Task: Set the subpicture position for the DVB subtitles decoder to the bottom right.
Action: Mouse moved to (134, 27)
Screenshot: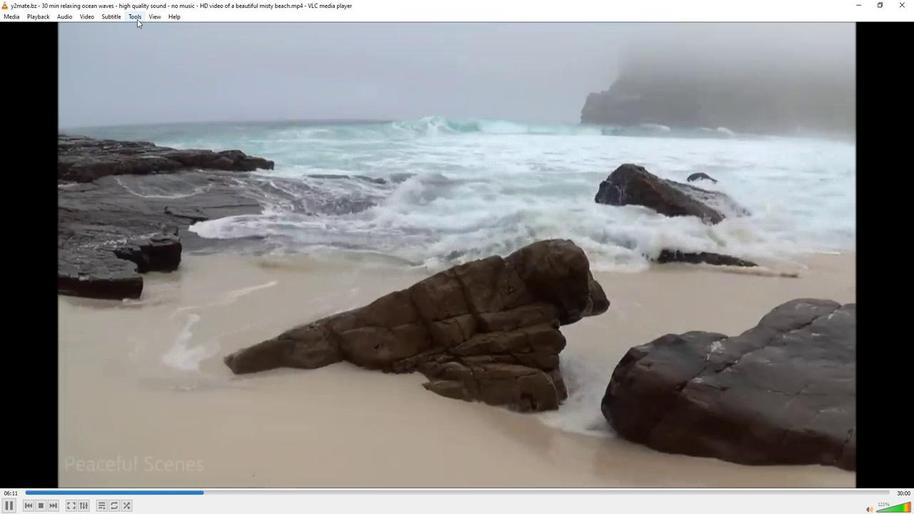 
Action: Mouse pressed left at (134, 27)
Screenshot: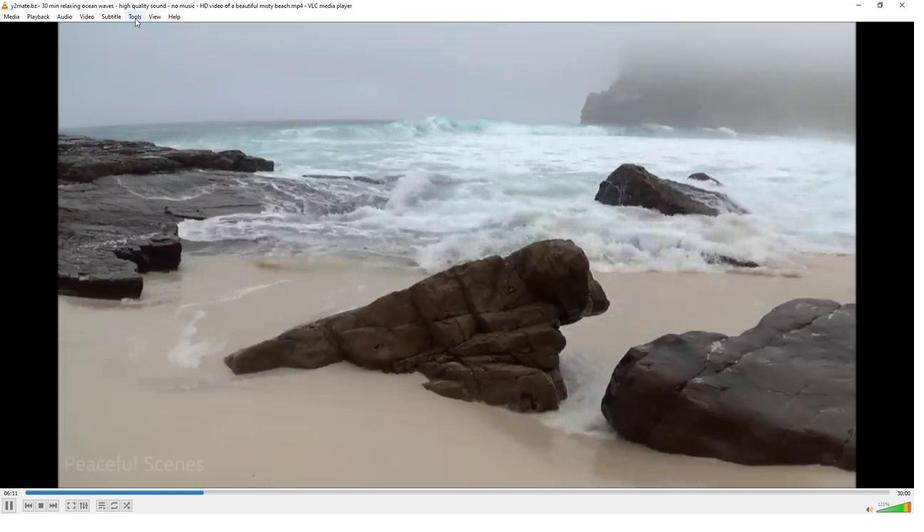 
Action: Mouse moved to (164, 133)
Screenshot: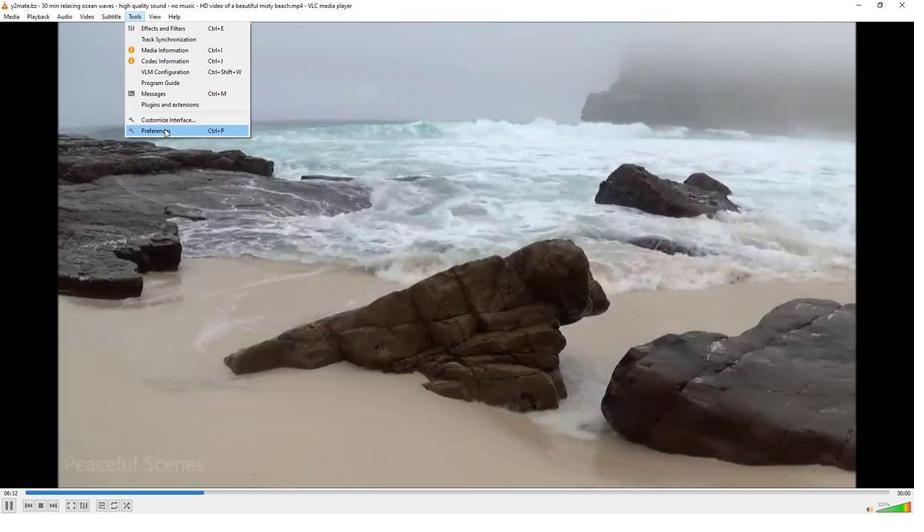 
Action: Mouse pressed left at (164, 133)
Screenshot: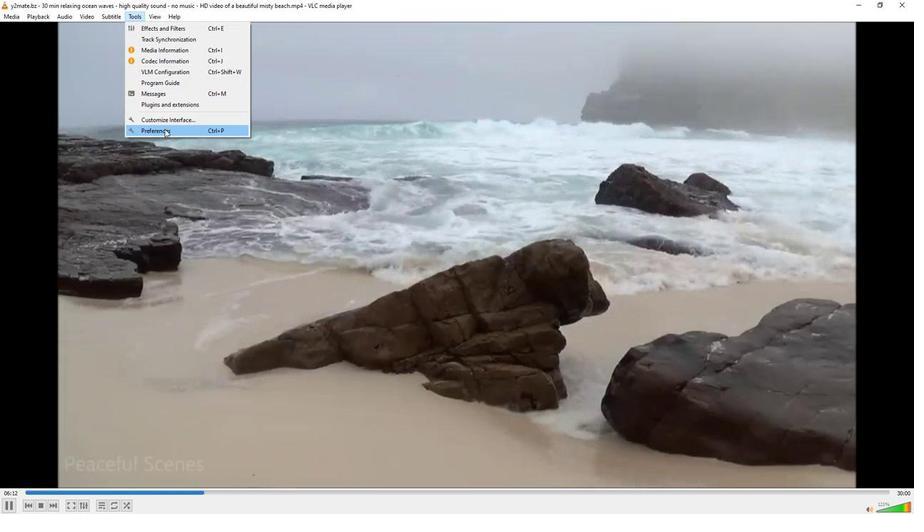 
Action: Mouse moved to (252, 387)
Screenshot: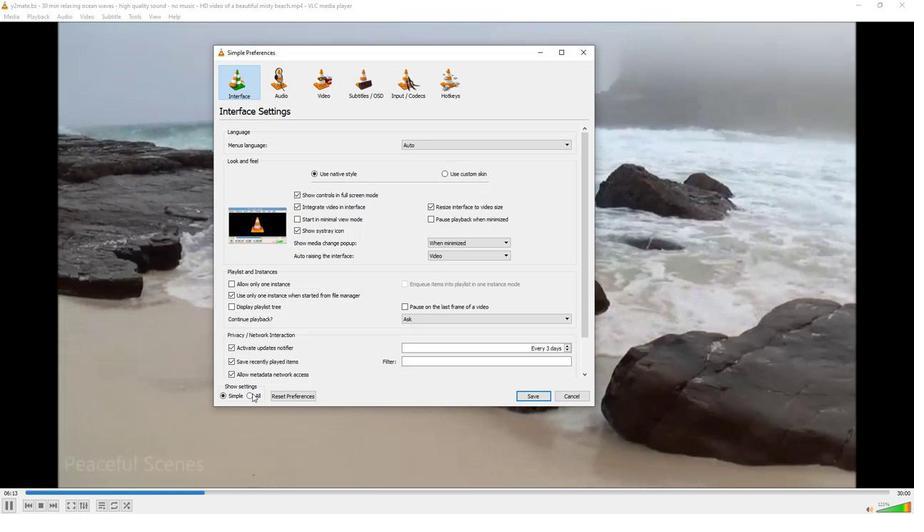 
Action: Mouse pressed left at (252, 387)
Screenshot: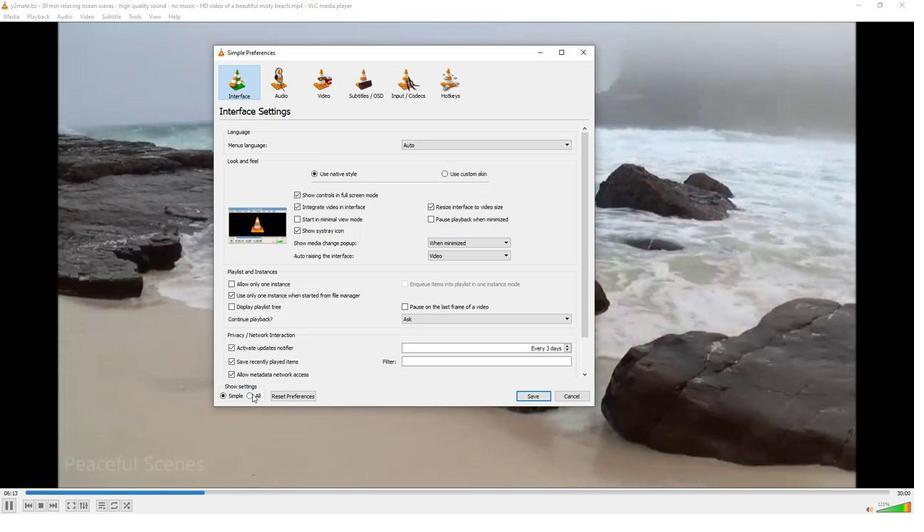 
Action: Mouse moved to (238, 260)
Screenshot: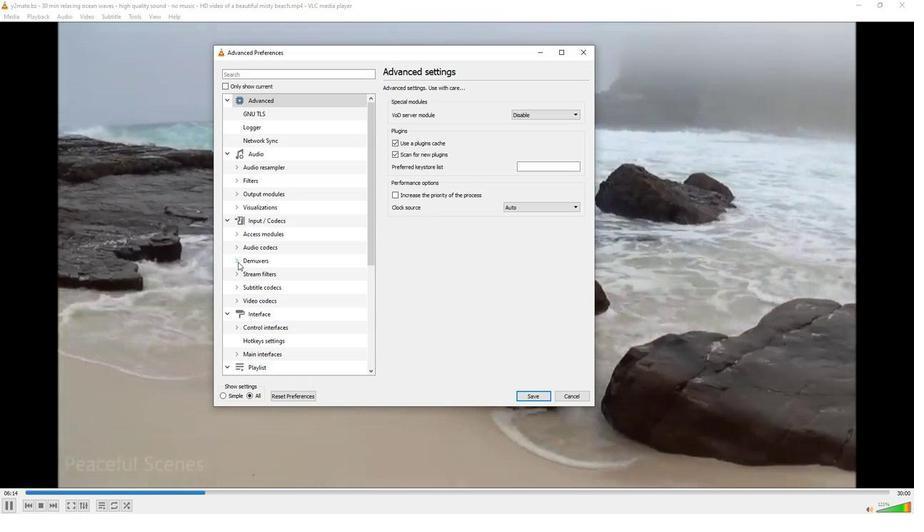 
Action: Mouse pressed left at (238, 260)
Screenshot: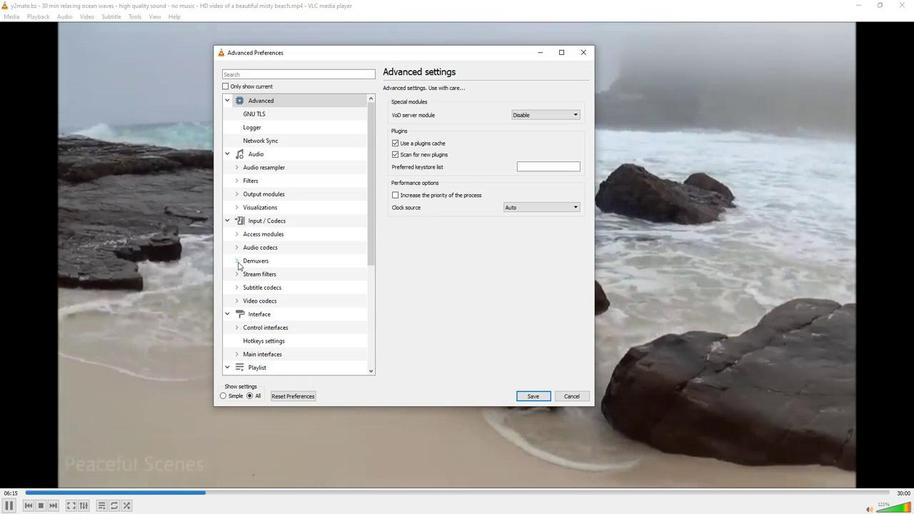 
Action: Mouse moved to (258, 277)
Screenshot: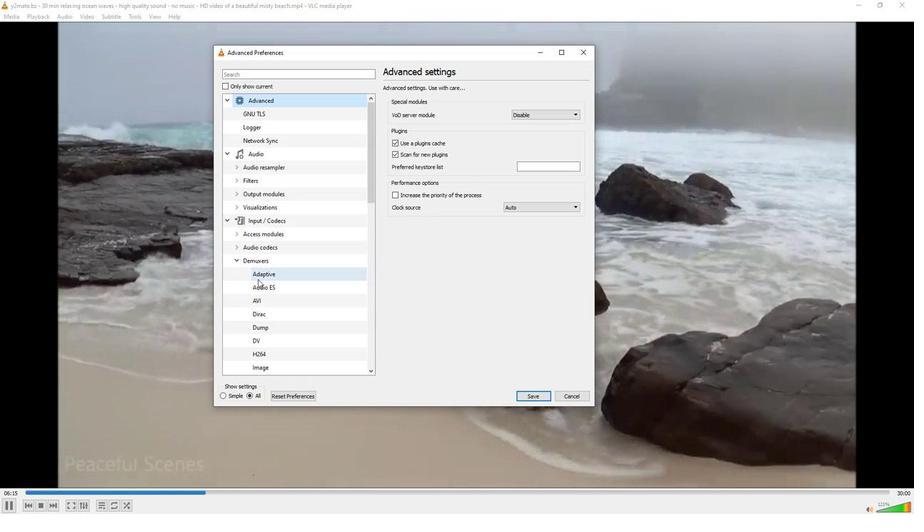 
Action: Mouse scrolled (258, 277) with delta (0, 0)
Screenshot: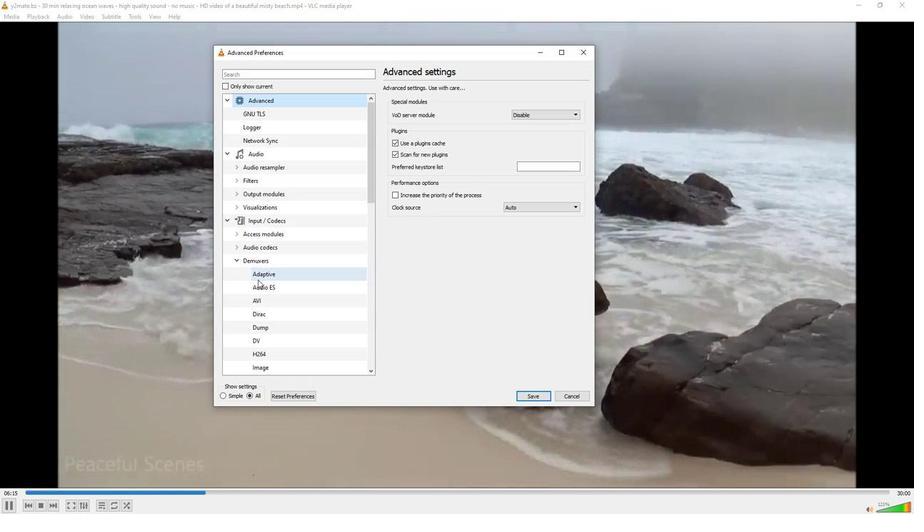 
Action: Mouse scrolled (258, 277) with delta (0, 0)
Screenshot: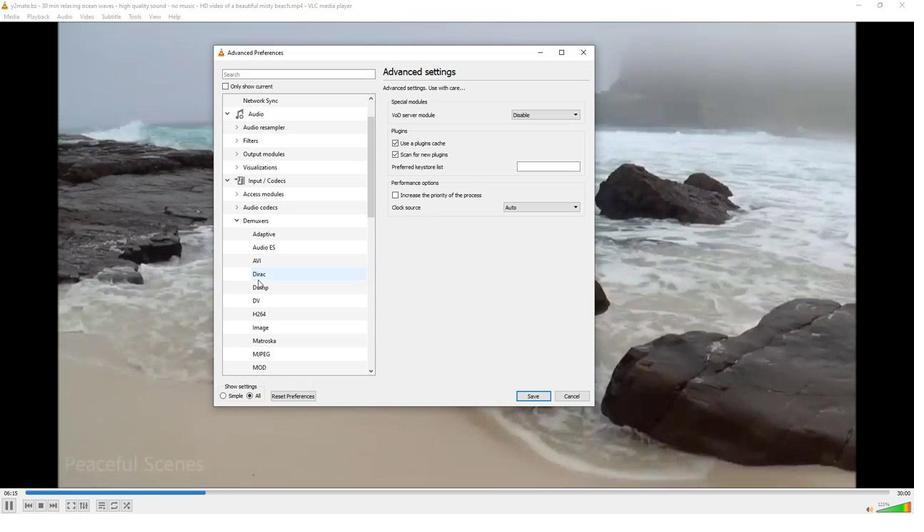 
Action: Mouse scrolled (258, 277) with delta (0, 0)
Screenshot: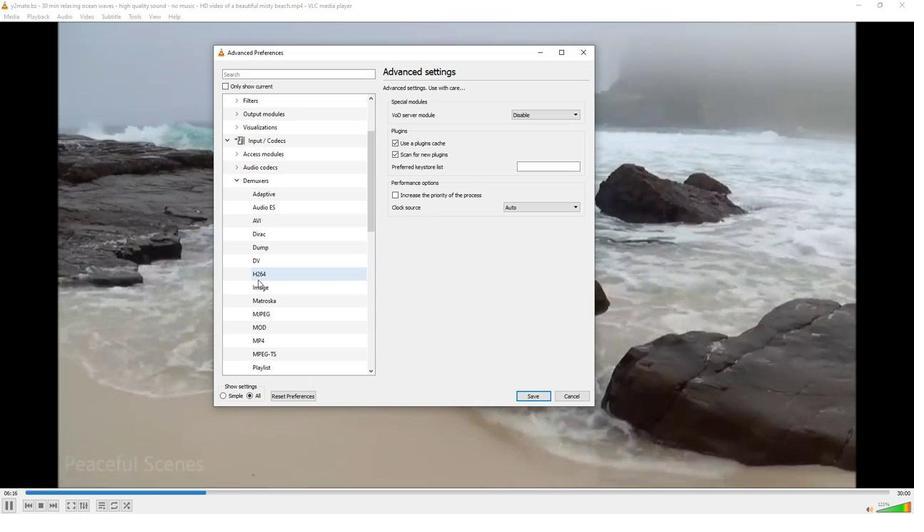 
Action: Mouse scrolled (258, 277) with delta (0, 0)
Screenshot: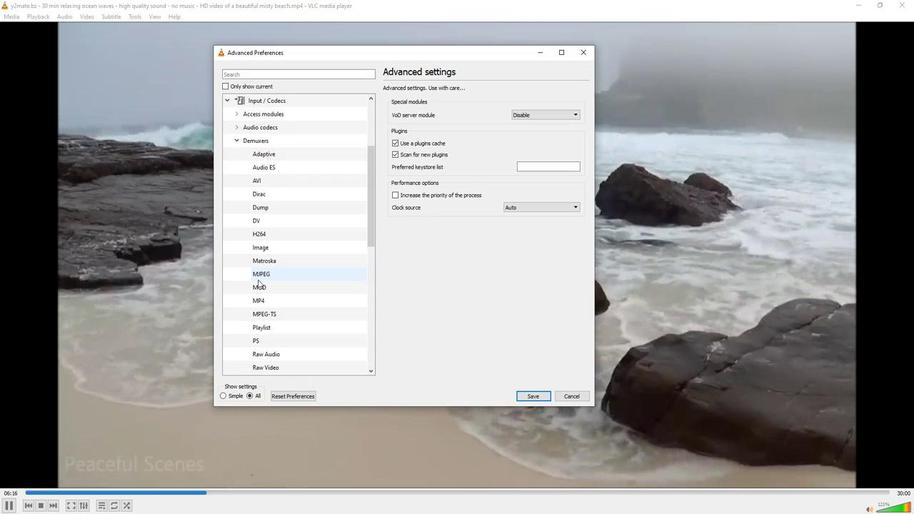 
Action: Mouse scrolled (258, 277) with delta (0, 0)
Screenshot: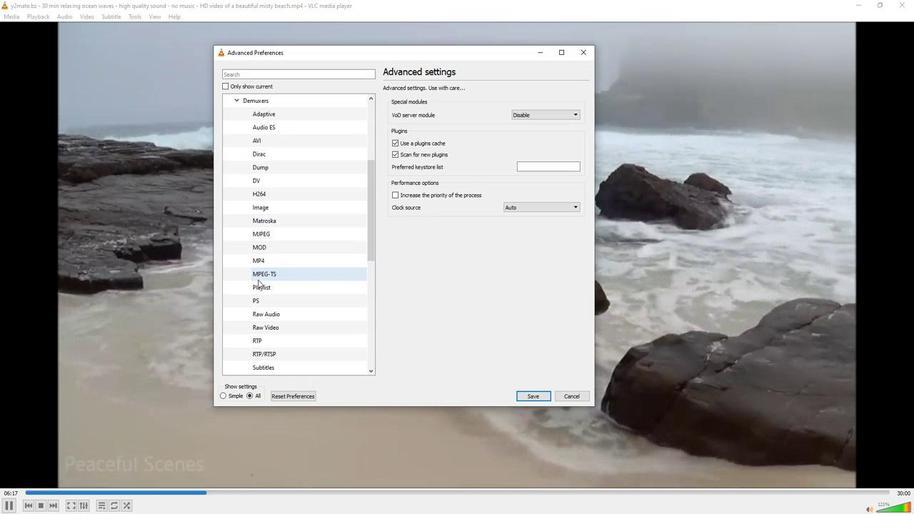 
Action: Mouse scrolled (258, 277) with delta (0, 0)
Screenshot: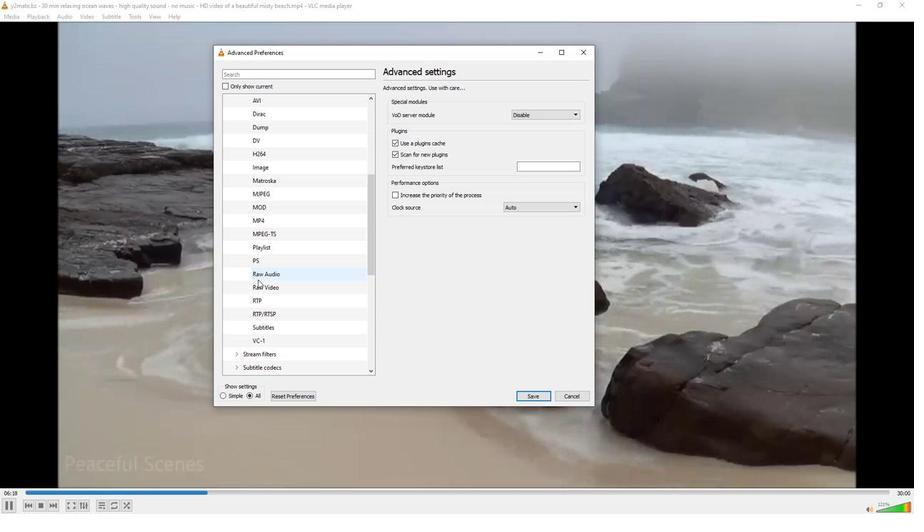 
Action: Mouse moved to (240, 322)
Screenshot: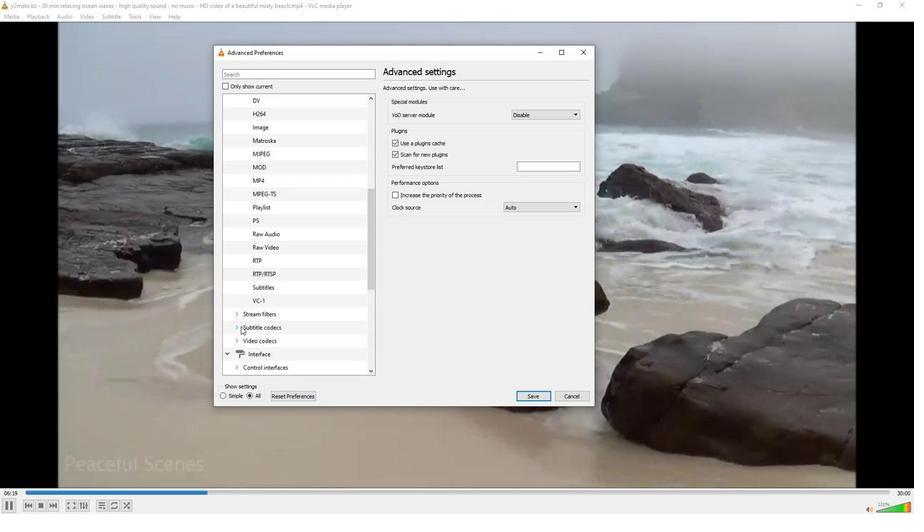 
Action: Mouse pressed left at (240, 322)
Screenshot: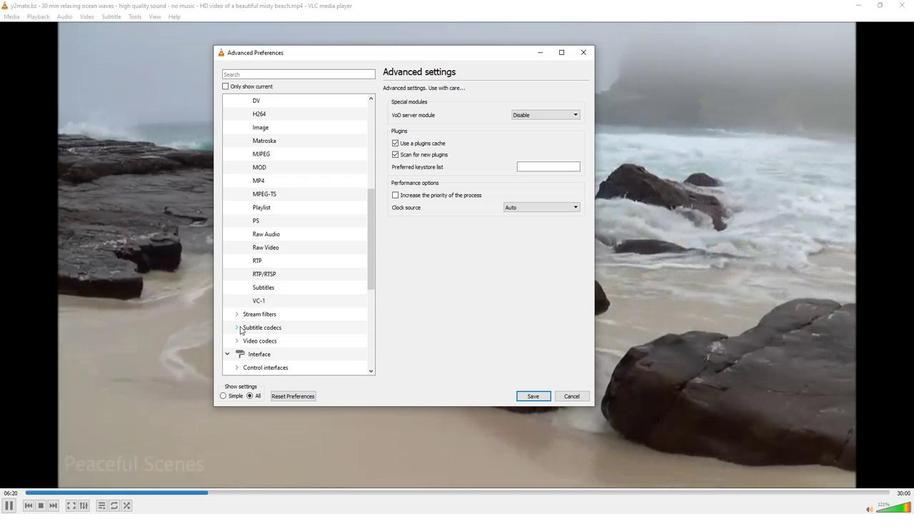 
Action: Mouse moved to (257, 332)
Screenshot: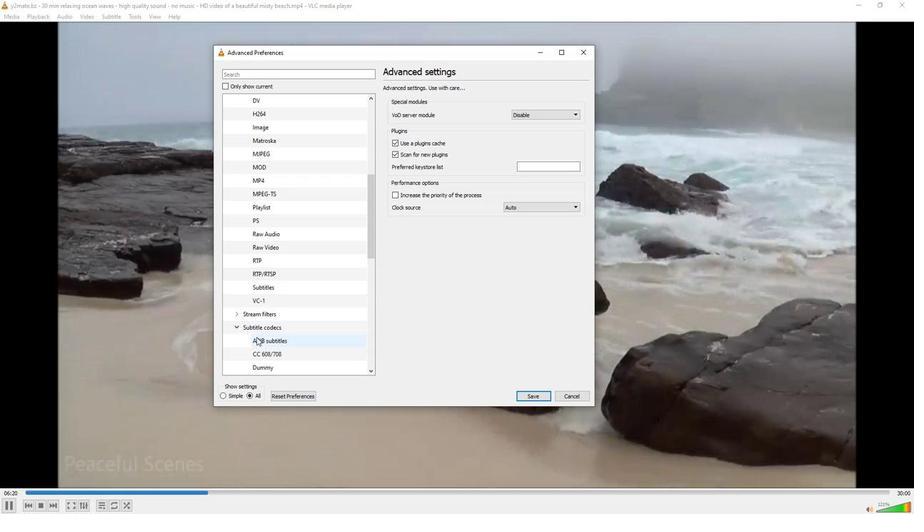 
Action: Mouse scrolled (257, 332) with delta (0, 0)
Screenshot: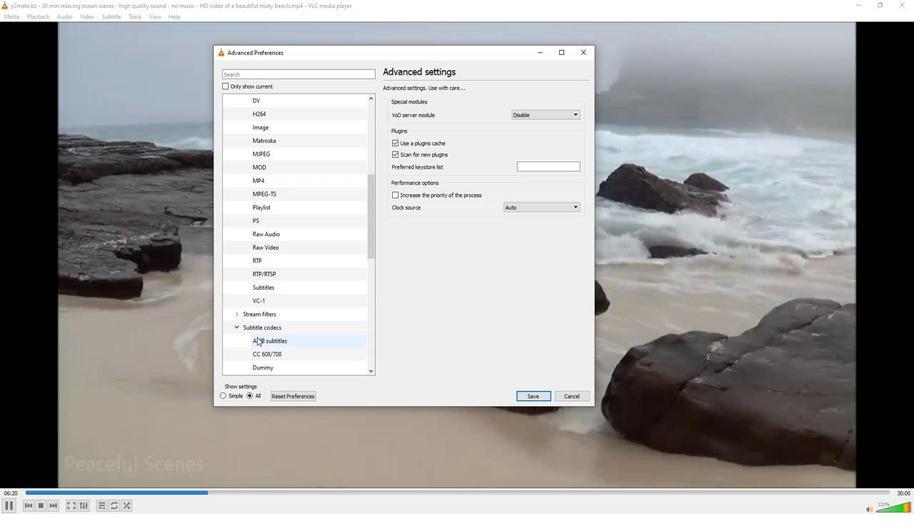 
Action: Mouse moved to (259, 332)
Screenshot: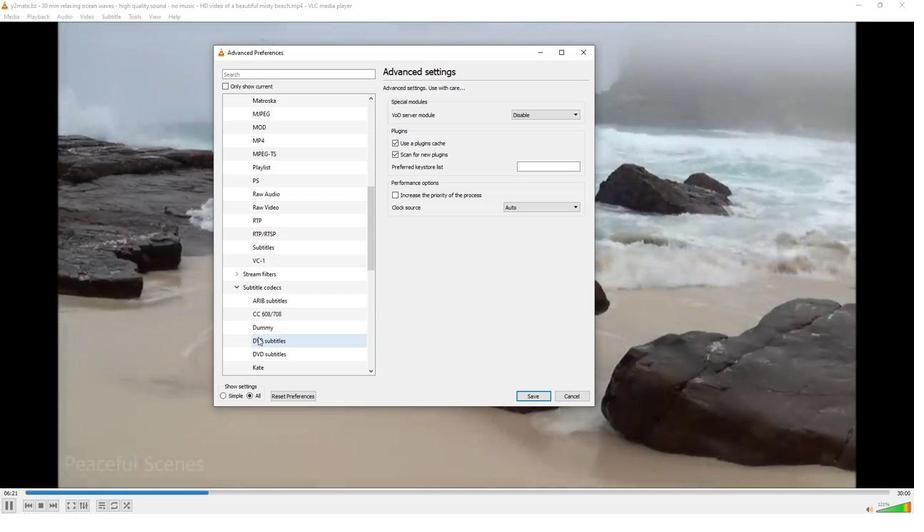
Action: Mouse pressed left at (259, 332)
Screenshot: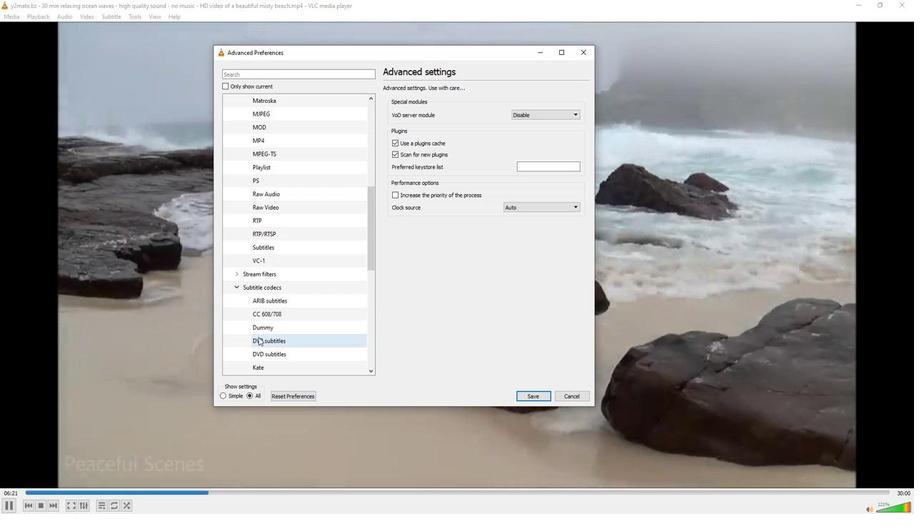 
Action: Mouse moved to (556, 107)
Screenshot: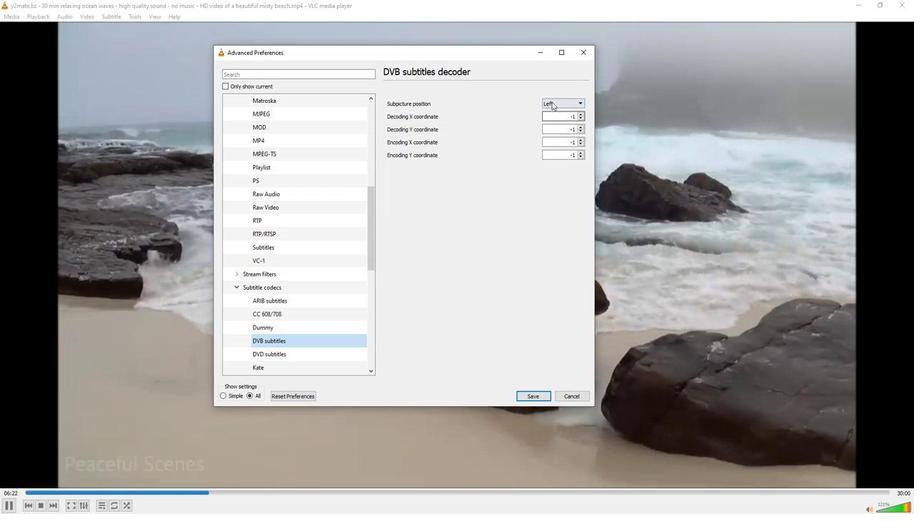 
Action: Mouse pressed left at (556, 107)
Screenshot: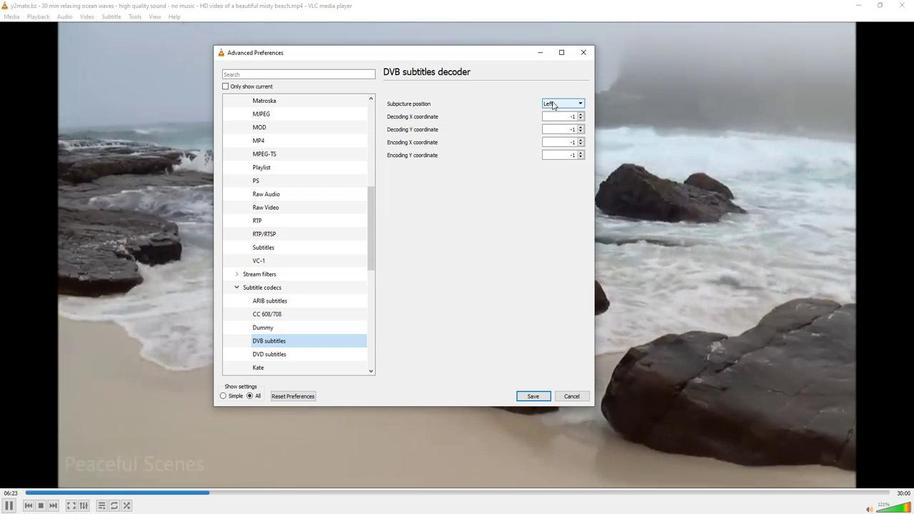 
Action: Mouse moved to (554, 164)
Screenshot: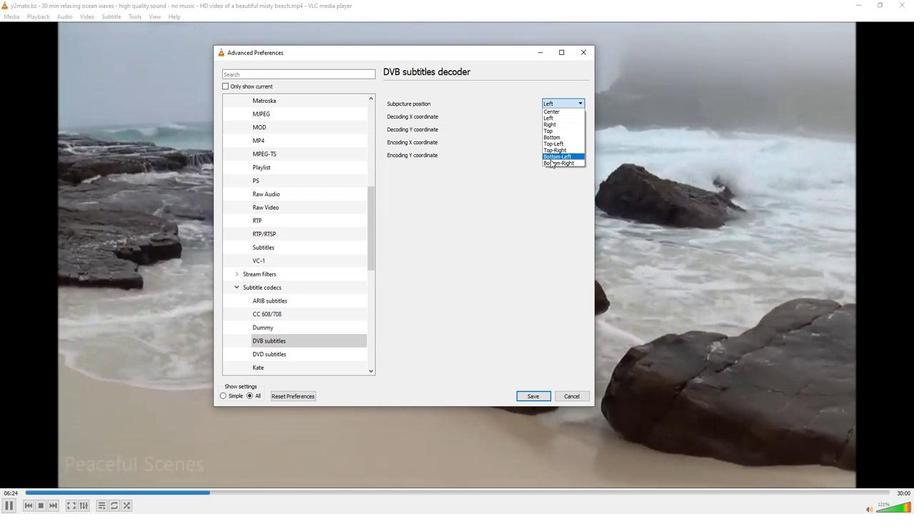 
Action: Mouse pressed left at (554, 164)
Screenshot: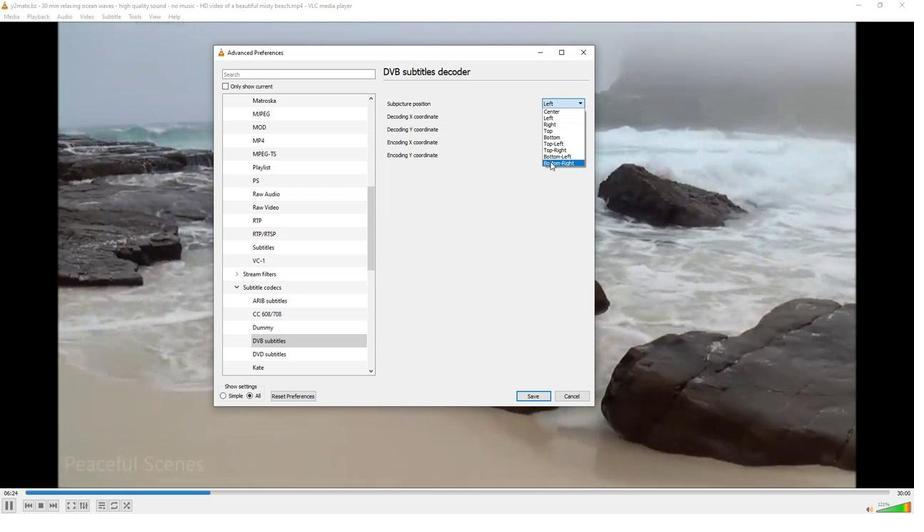 
Action: Mouse moved to (516, 166)
Screenshot: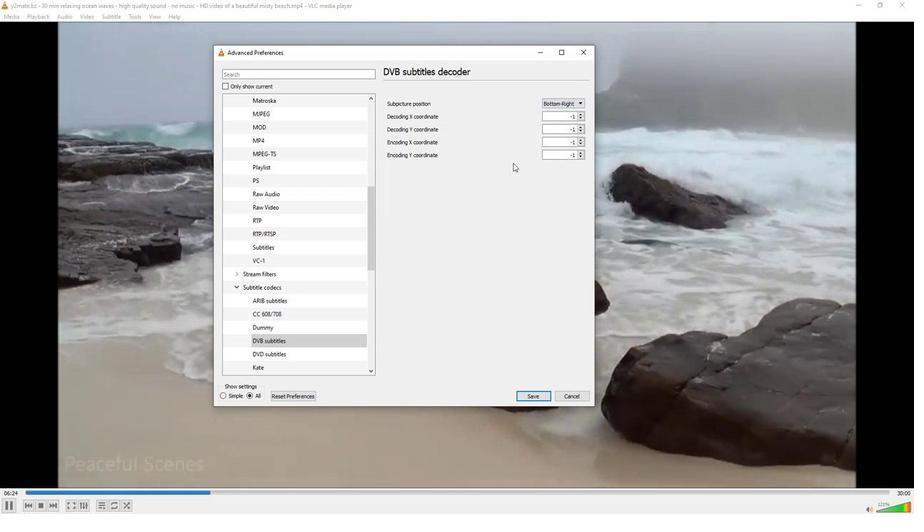 
